 Task: Assign in the project VikingTech the issue 'Integrate a new chat feature into an existing website to enable real-time customer support and communication' to the sprint 'Scope Sprint'.
Action: Mouse moved to (1289, 639)
Screenshot: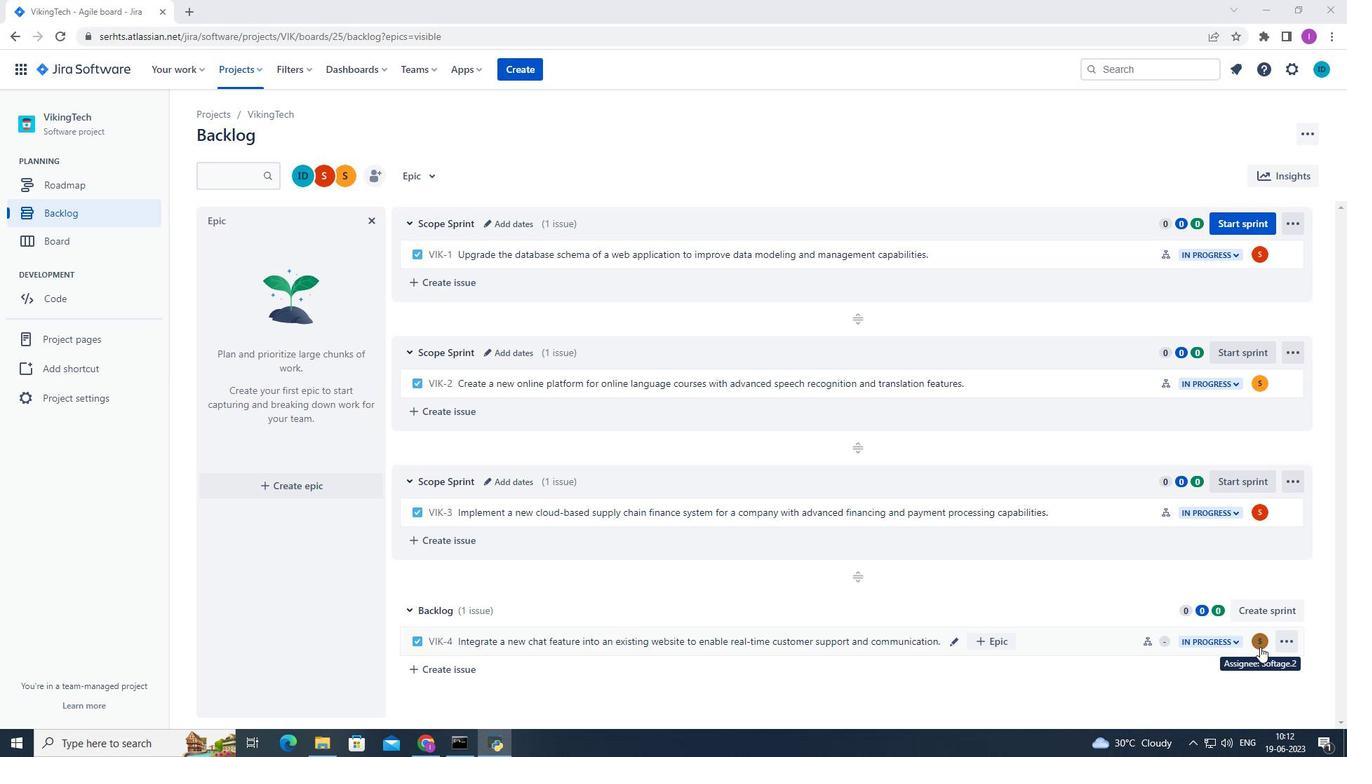 
Action: Mouse pressed left at (1289, 639)
Screenshot: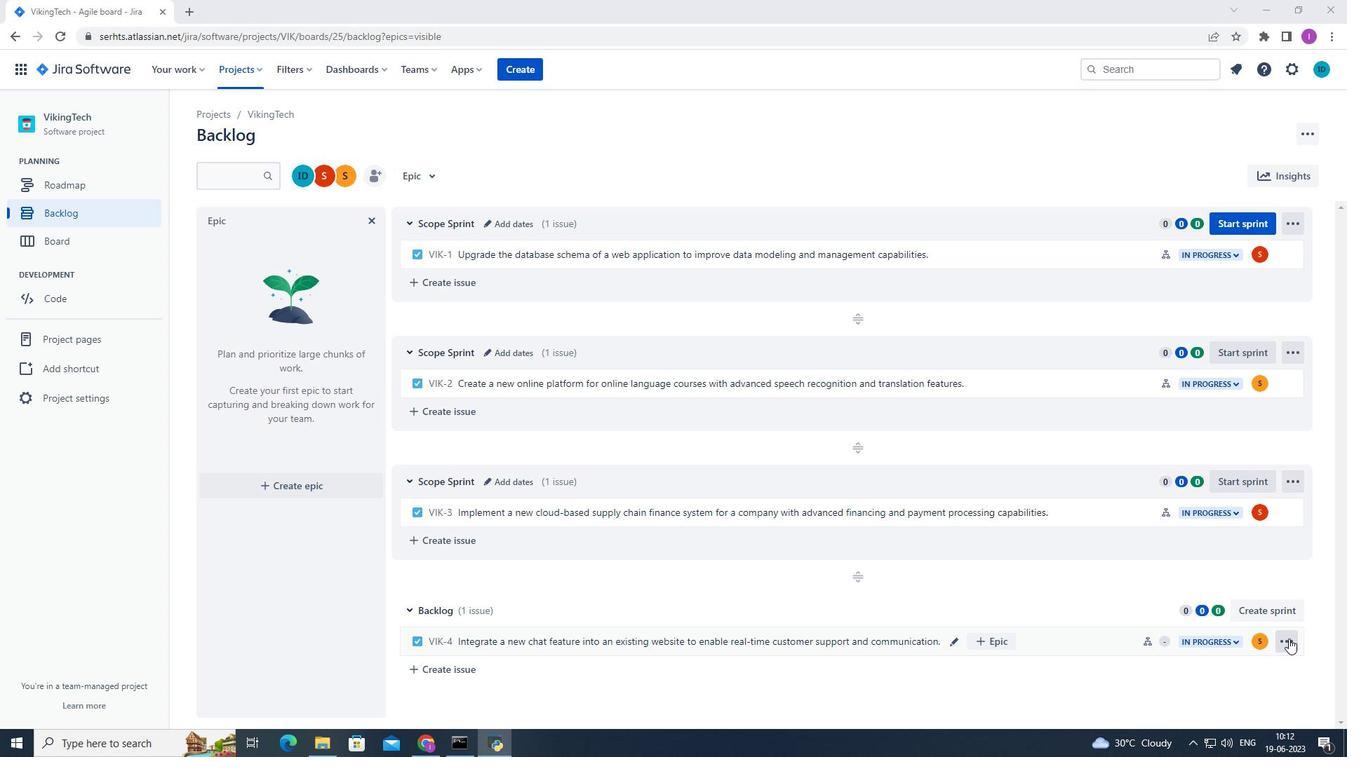 
Action: Mouse moved to (1243, 565)
Screenshot: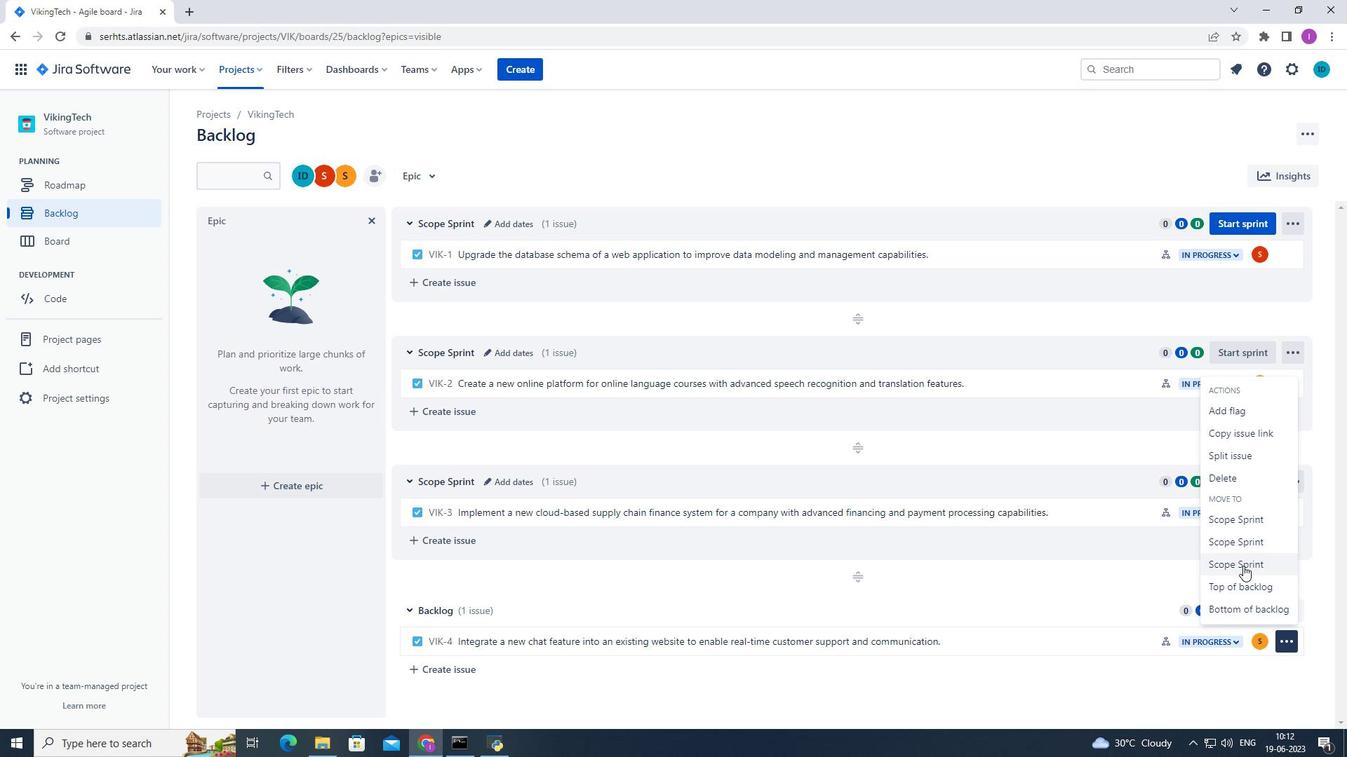 
Action: Mouse pressed left at (1243, 565)
Screenshot: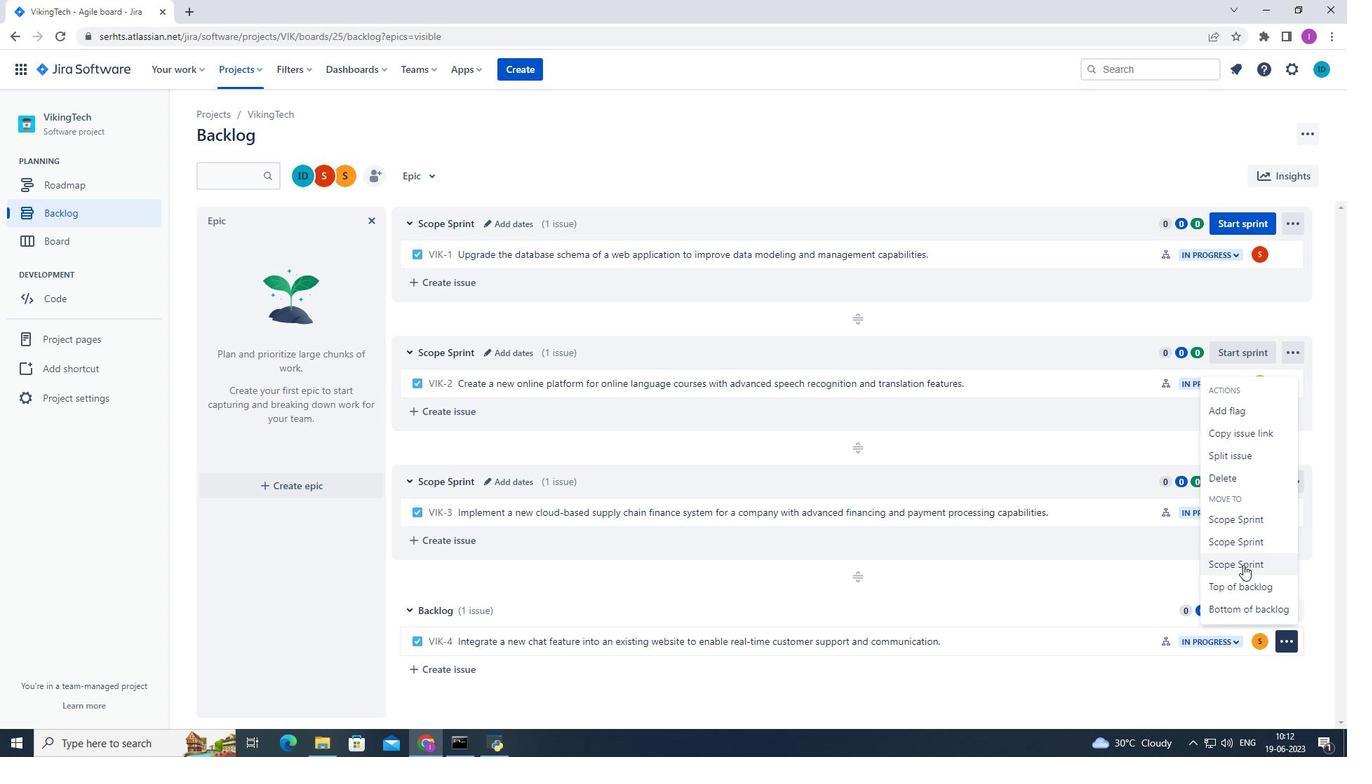 
Action: Mouse moved to (1215, 649)
Screenshot: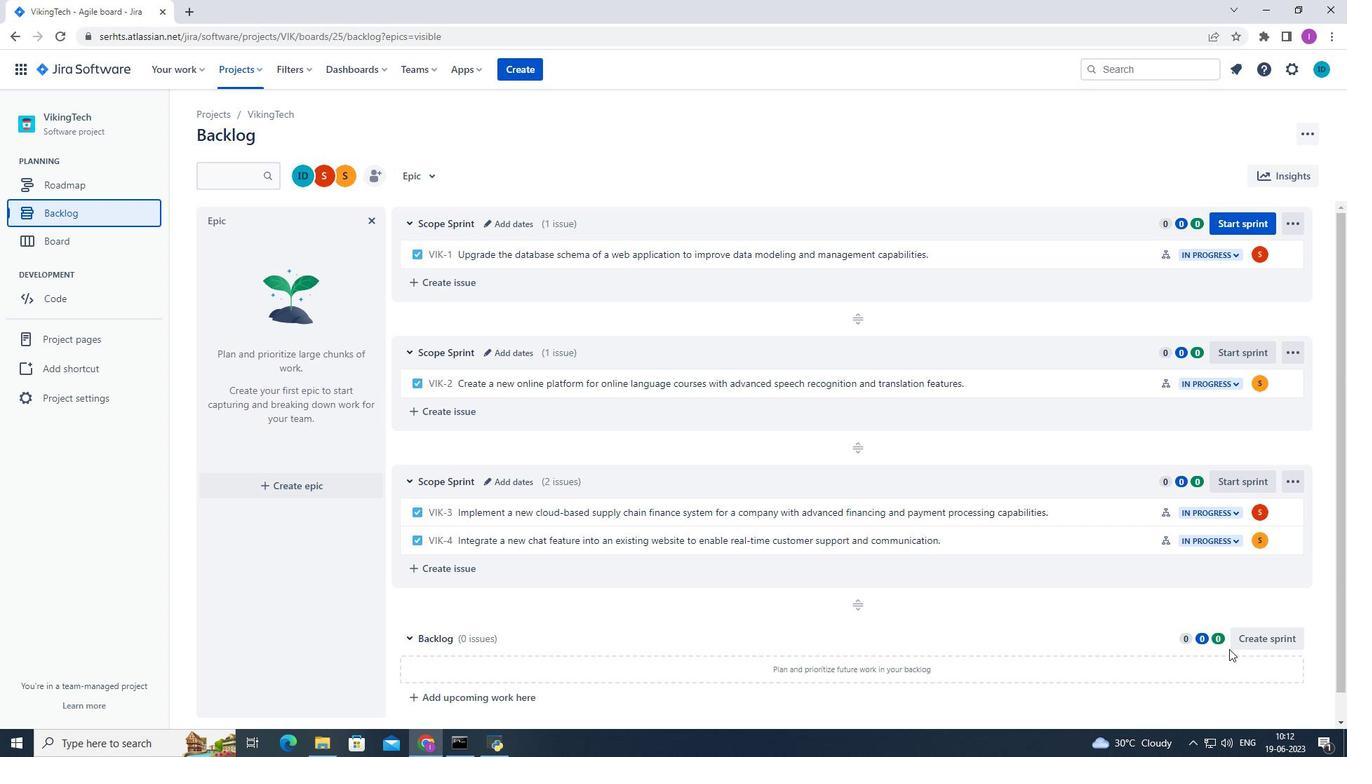 
